 Task: Send an email with the signature Brian Hall with the subject 'Request for a quote' and the message 'Thank you for your interest in our product/service.' from softage.1@softage.net to softage.6@softage.net with an attached document Policy_document.docx and move the email from Sent Items to the folder Books
Action: Mouse moved to (649, 207)
Screenshot: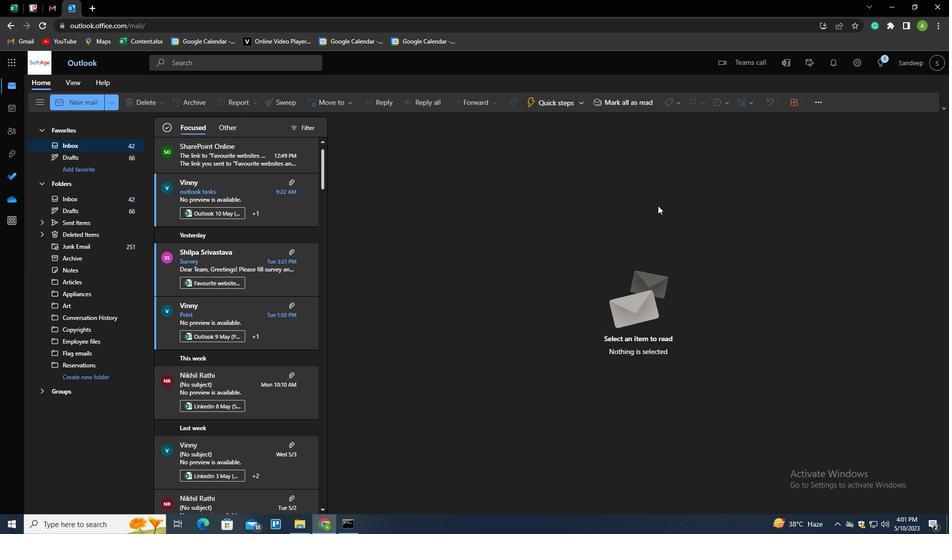 
Action: Key pressed n
Screenshot: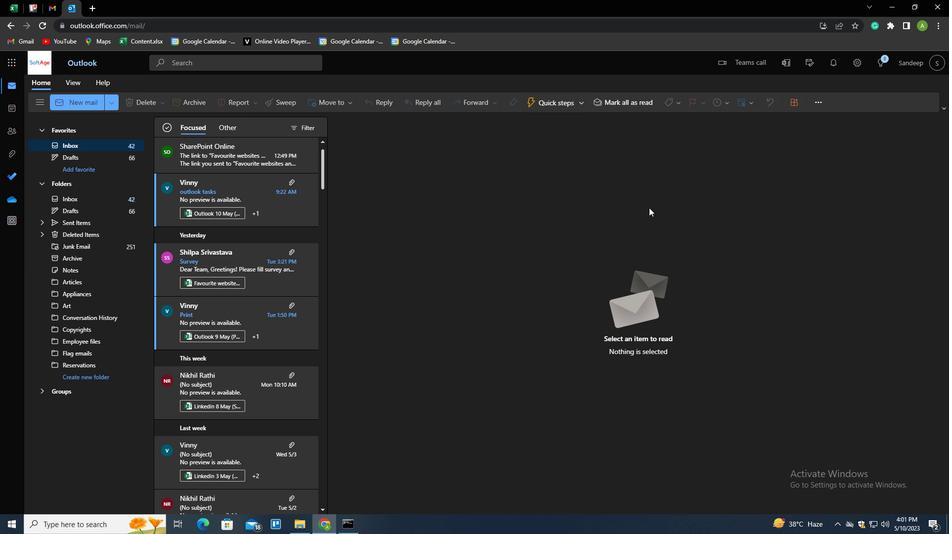
Action: Mouse moved to (662, 103)
Screenshot: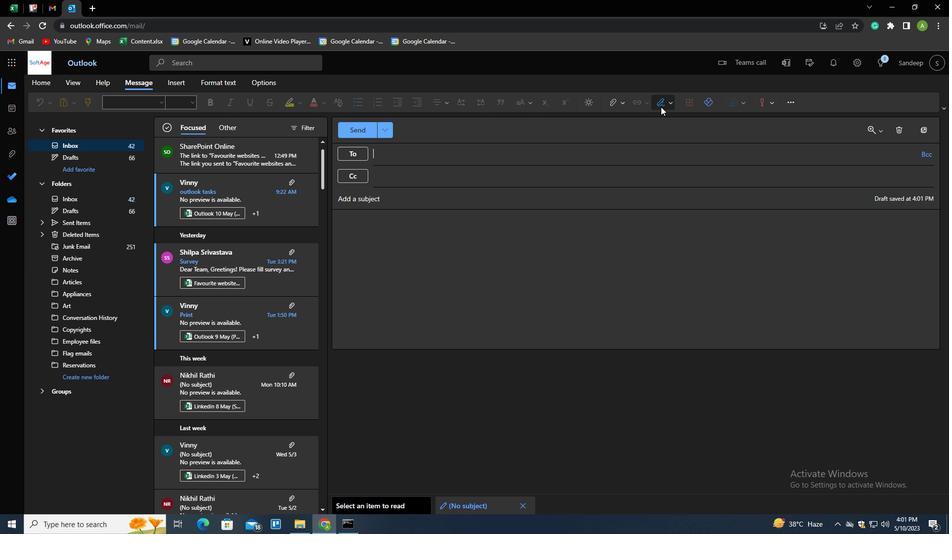 
Action: Mouse pressed left at (662, 103)
Screenshot: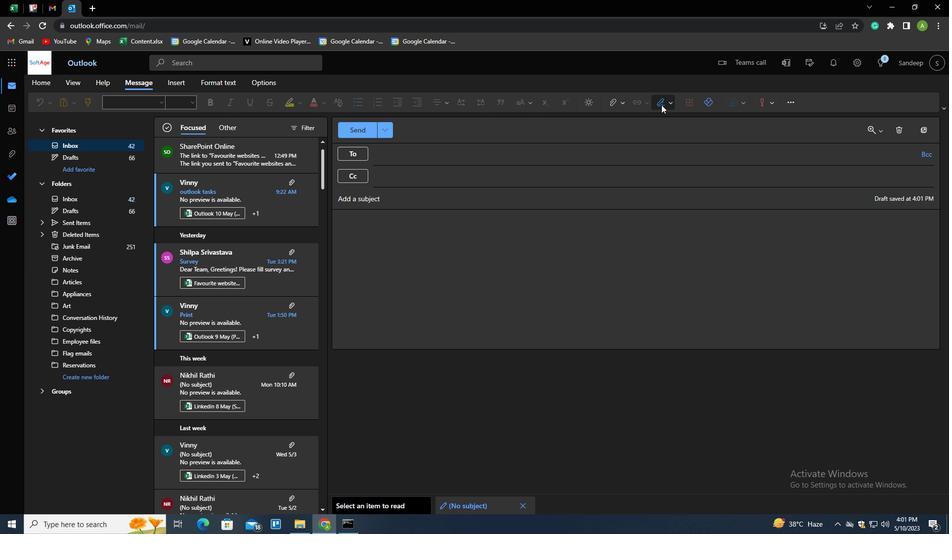 
Action: Mouse moved to (657, 119)
Screenshot: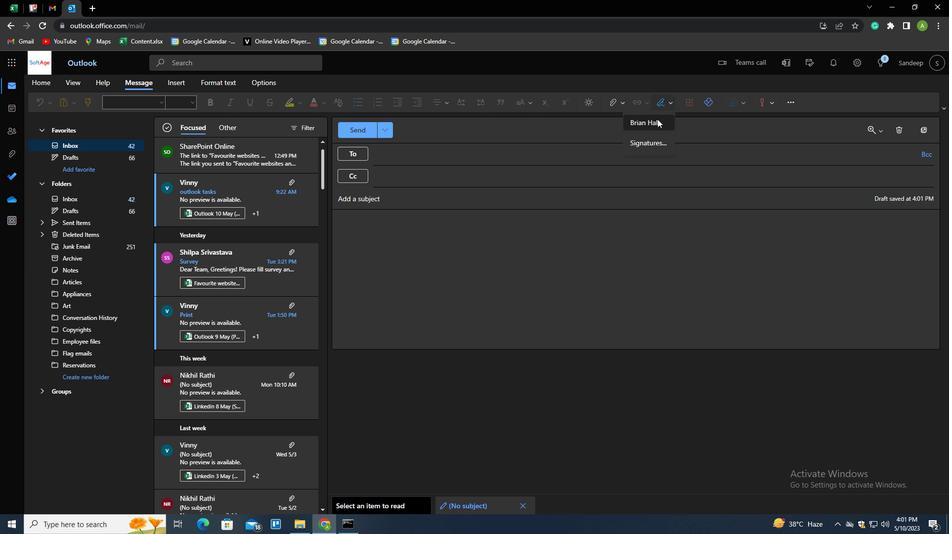 
Action: Mouse pressed left at (657, 119)
Screenshot: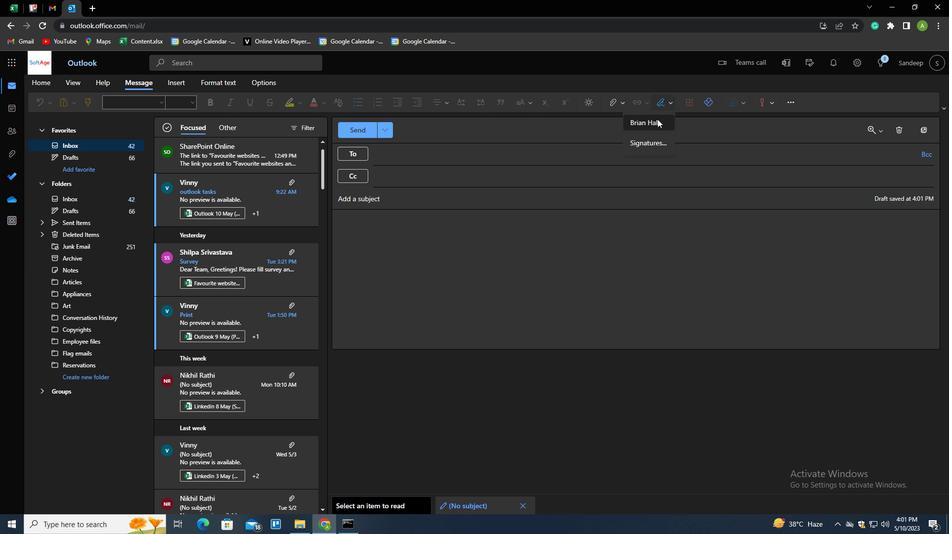 
Action: Mouse moved to (384, 196)
Screenshot: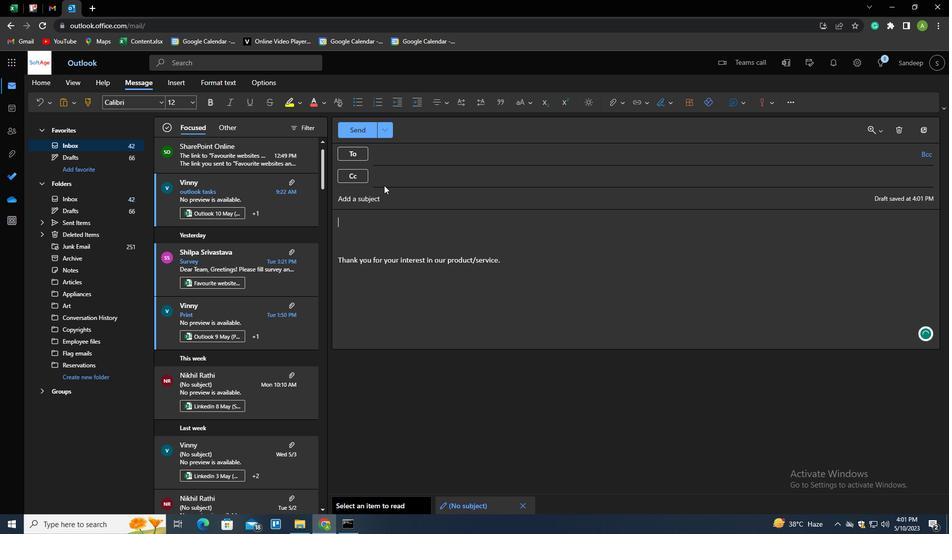 
Action: Mouse pressed left at (384, 196)
Screenshot: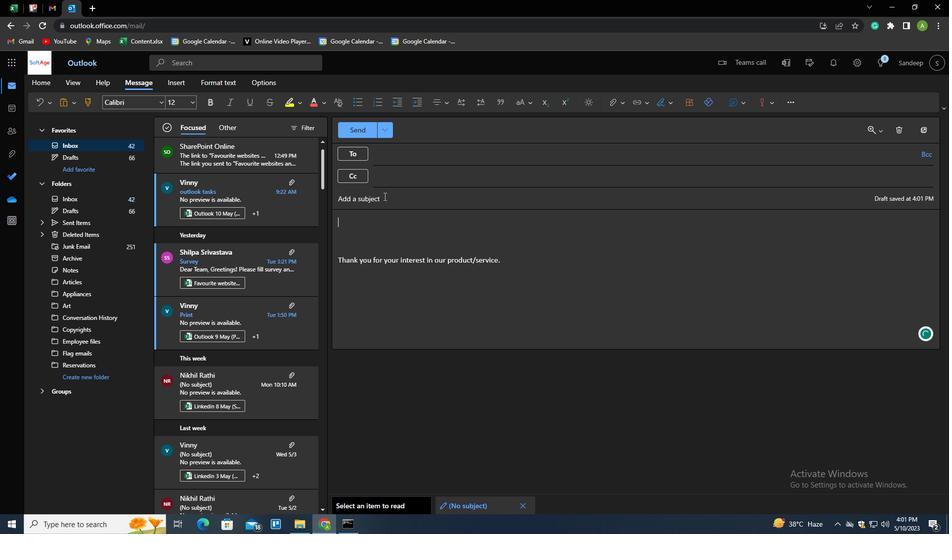 
Action: Key pressed <Key.shift>REA<Key.backspace>QUEST<Key.space>FOR<Key.space>A<Key.space>QUOTE
Screenshot: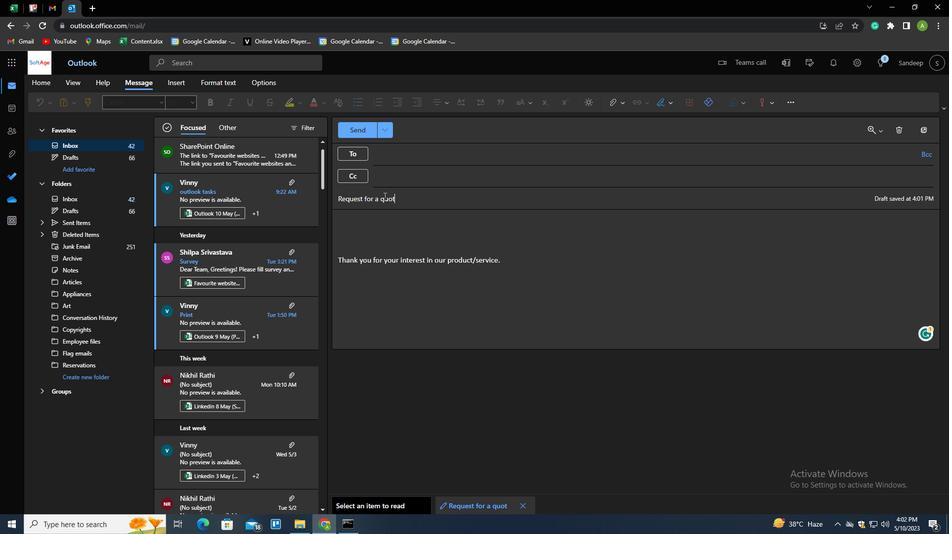 
Action: Mouse moved to (425, 157)
Screenshot: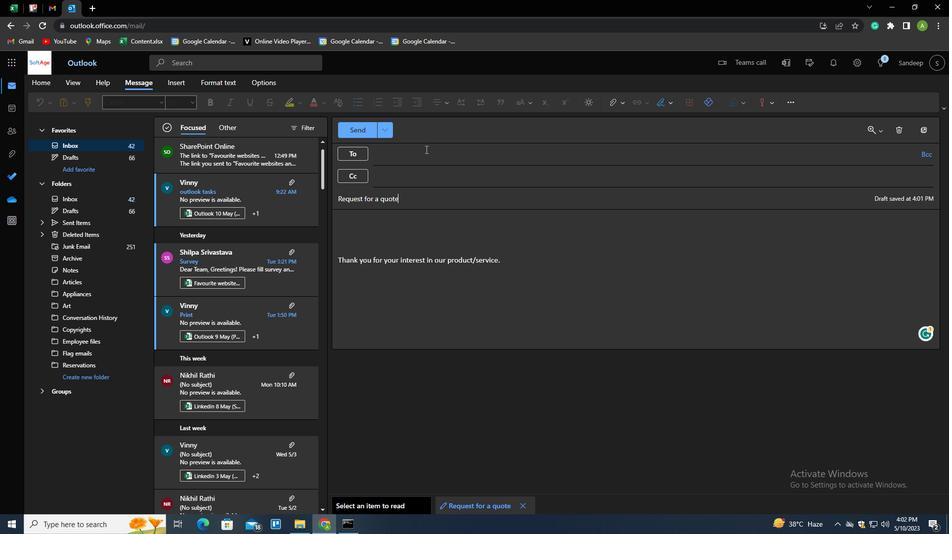 
Action: Mouse pressed left at (425, 157)
Screenshot: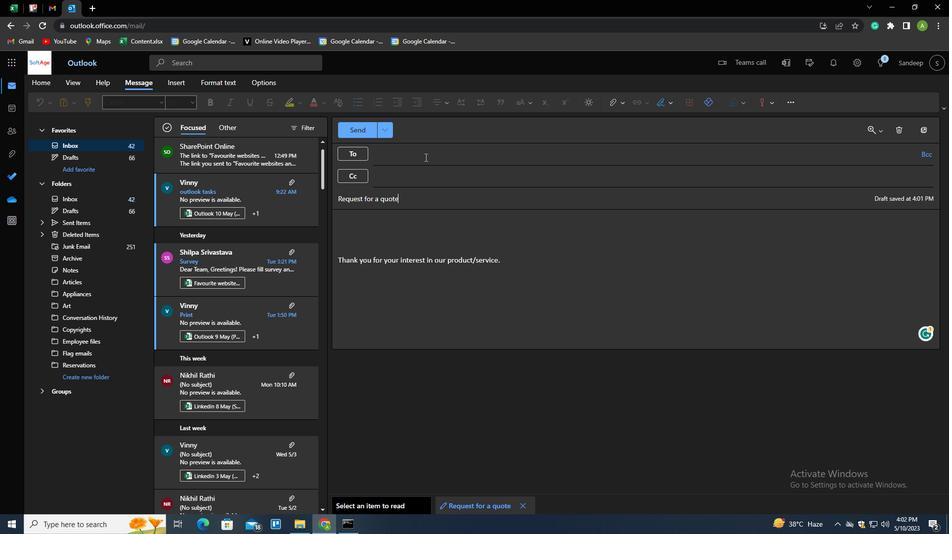 
Action: Key pressed SOFTAGE.6<Key.shift><Key.shift><Key.shift><Key.shift><Key.shift><Key.shift><Key.shift><Key.shift><Key.shift>@SOFTAGE.NET
Screenshot: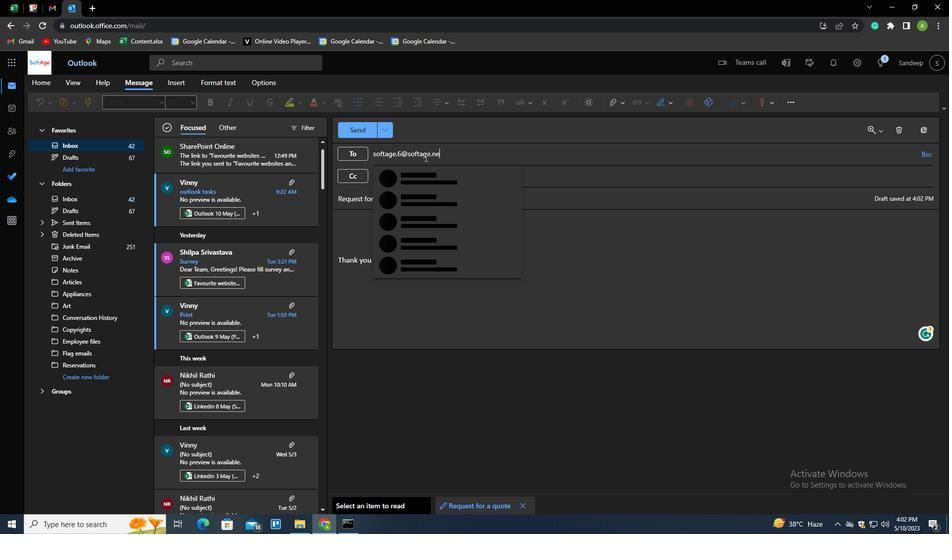 
Action: Mouse moved to (426, 179)
Screenshot: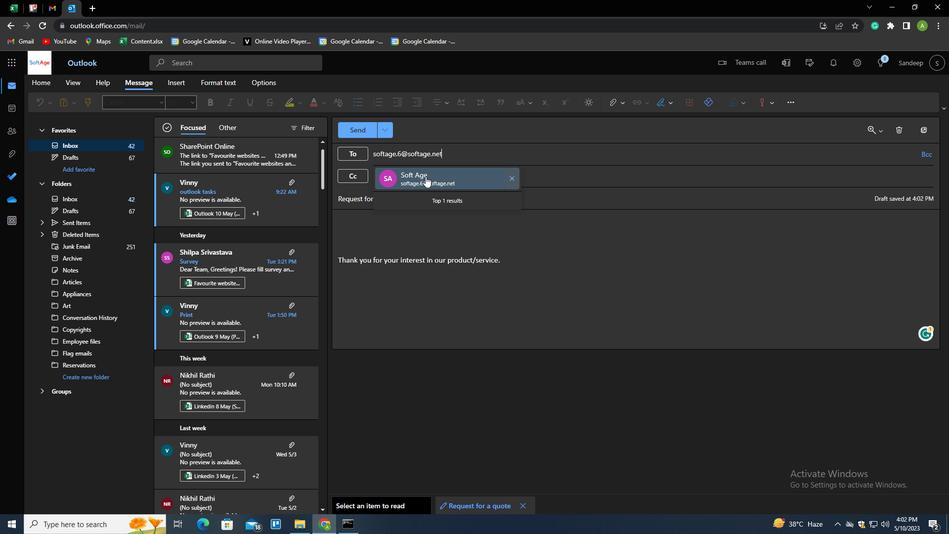 
Action: Mouse pressed left at (426, 179)
Screenshot: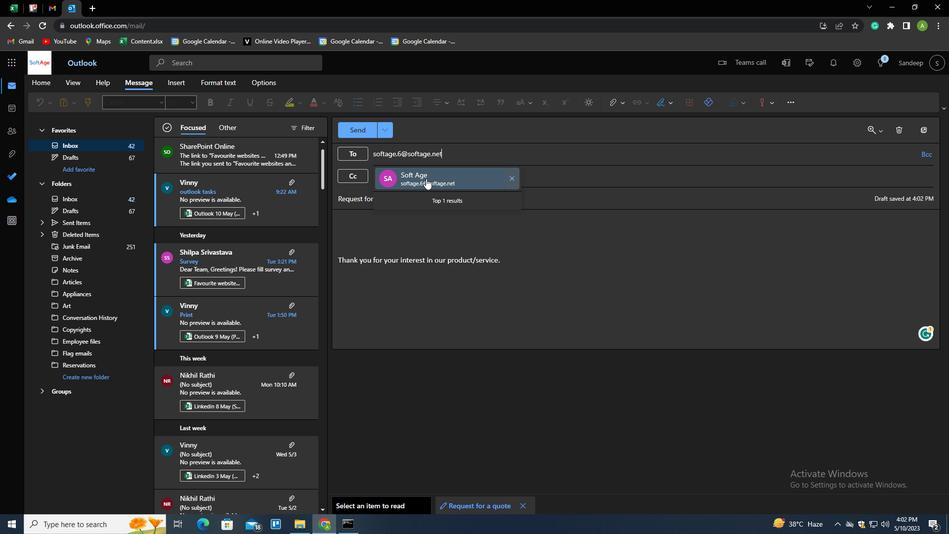 
Action: Mouse moved to (510, 237)
Screenshot: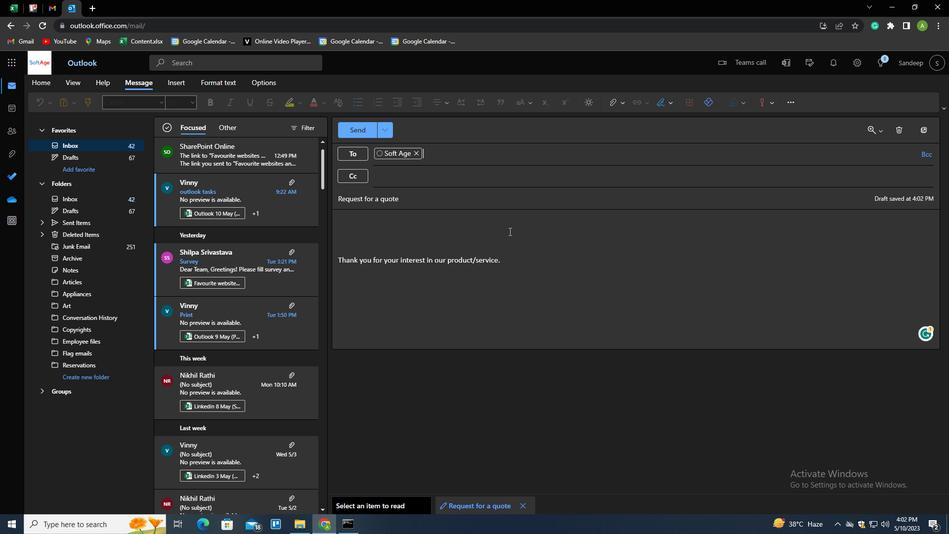 
Action: Mouse pressed left at (510, 237)
Screenshot: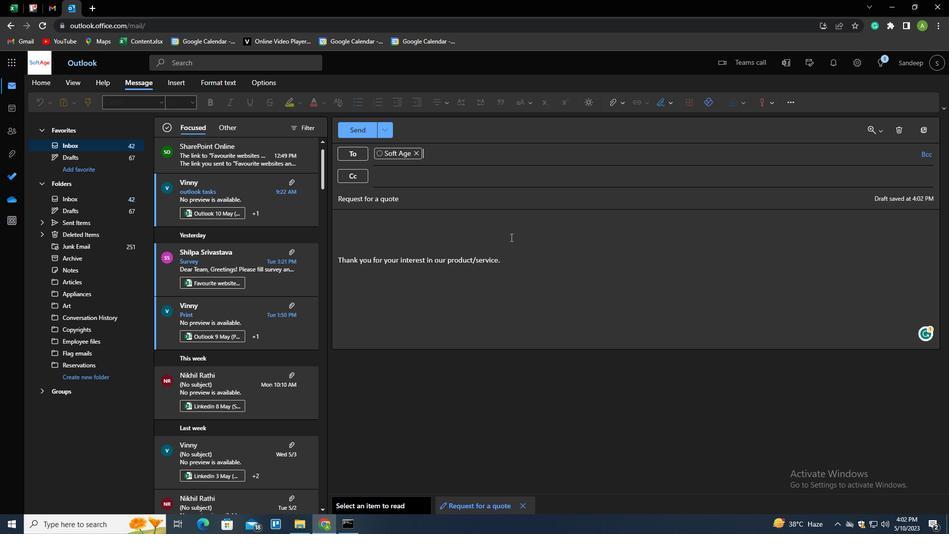 
Action: Mouse moved to (619, 106)
Screenshot: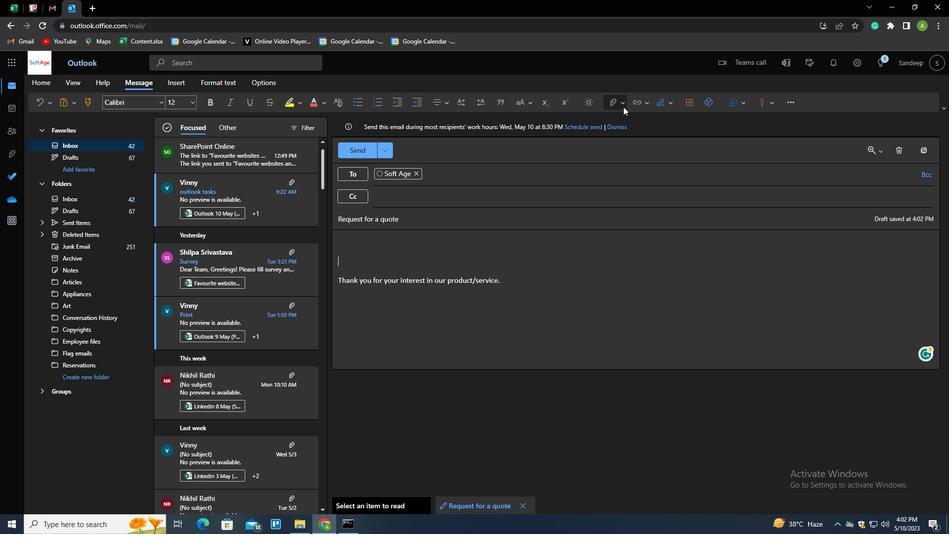 
Action: Mouse pressed left at (619, 106)
Screenshot: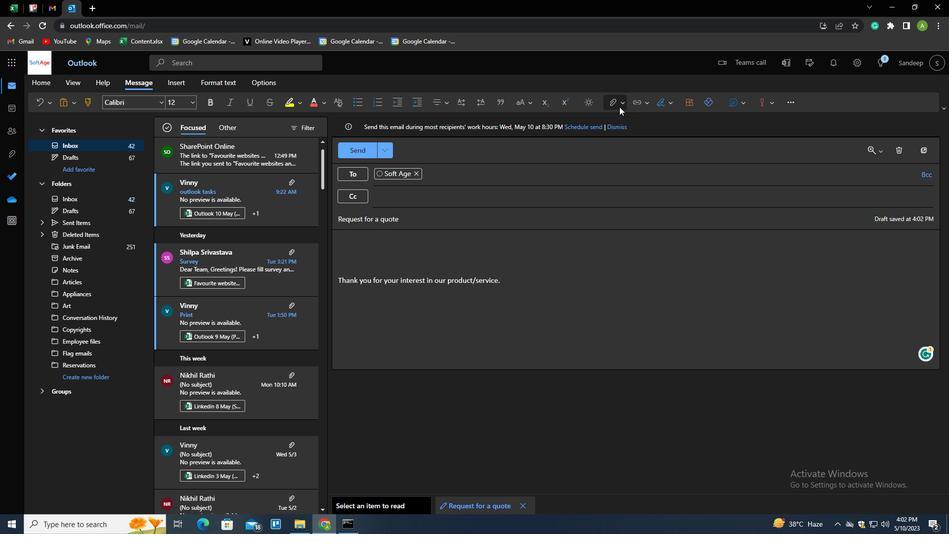 
Action: Mouse moved to (572, 124)
Screenshot: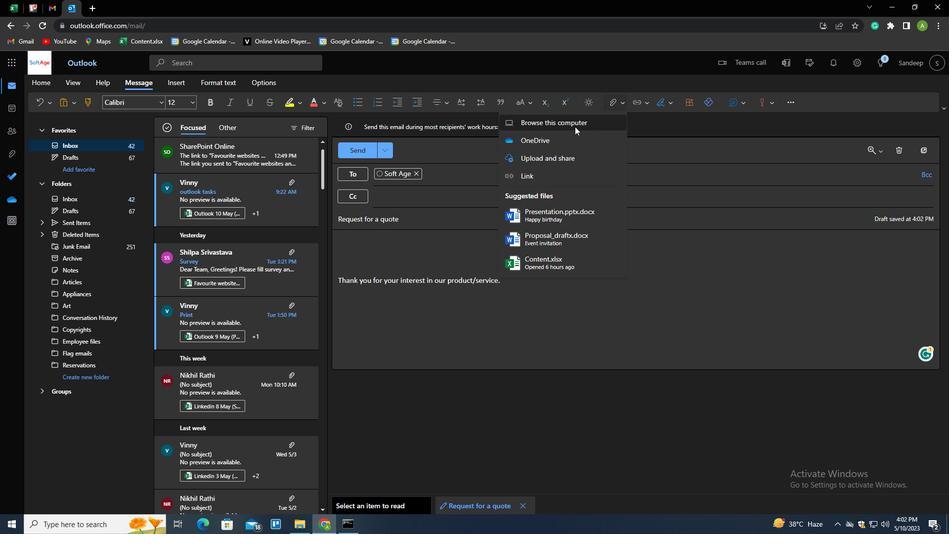 
Action: Mouse pressed left at (572, 124)
Screenshot: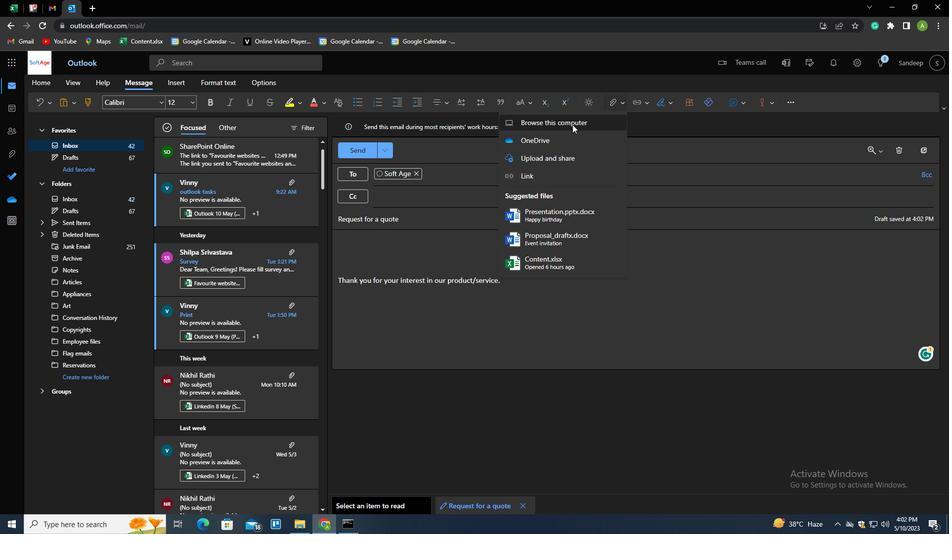 
Action: Mouse moved to (132, 96)
Screenshot: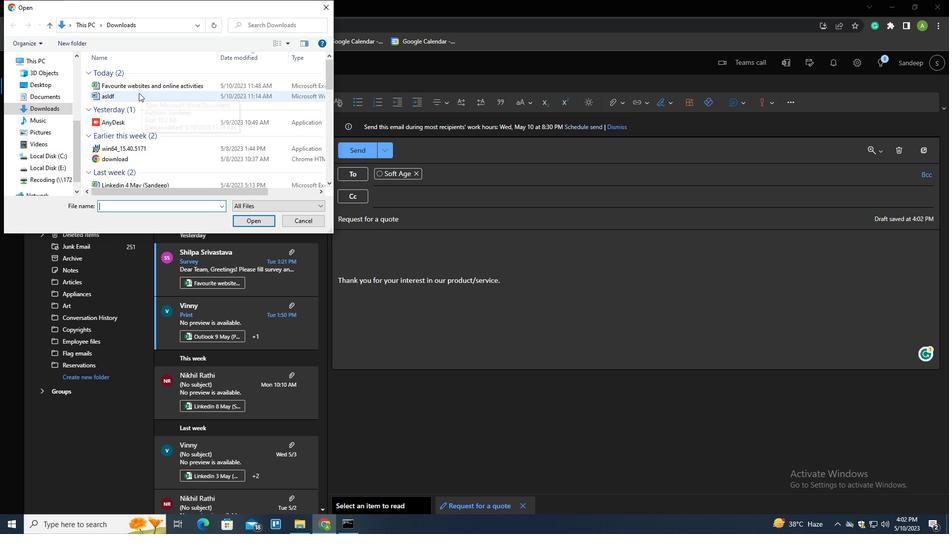 
Action: Mouse pressed right at (132, 96)
Screenshot: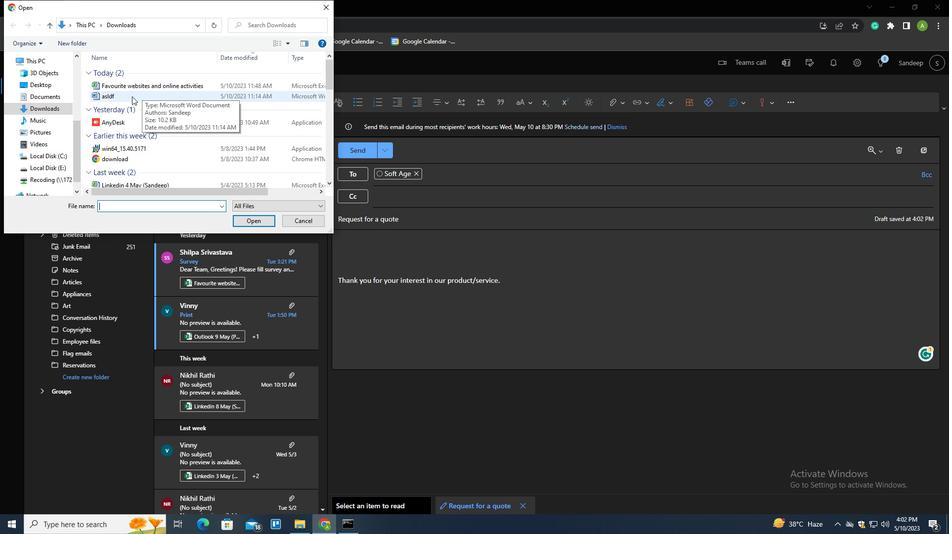 
Action: Mouse moved to (120, 96)
Screenshot: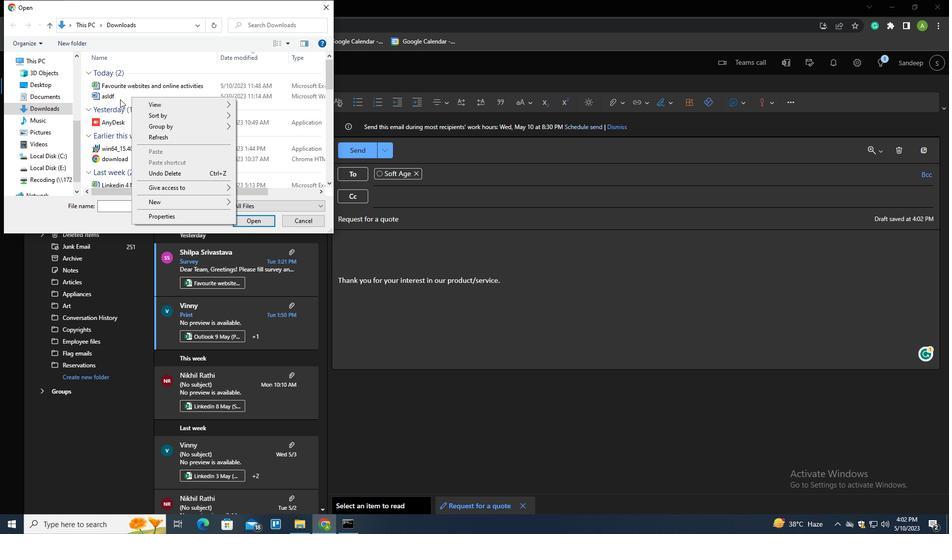 
Action: Mouse pressed left at (120, 96)
Screenshot: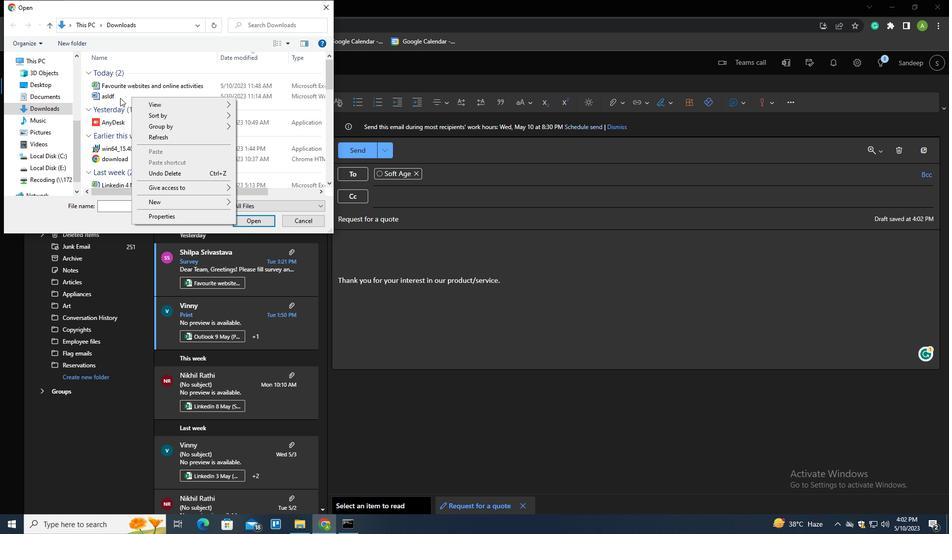 
Action: Mouse pressed right at (120, 96)
Screenshot: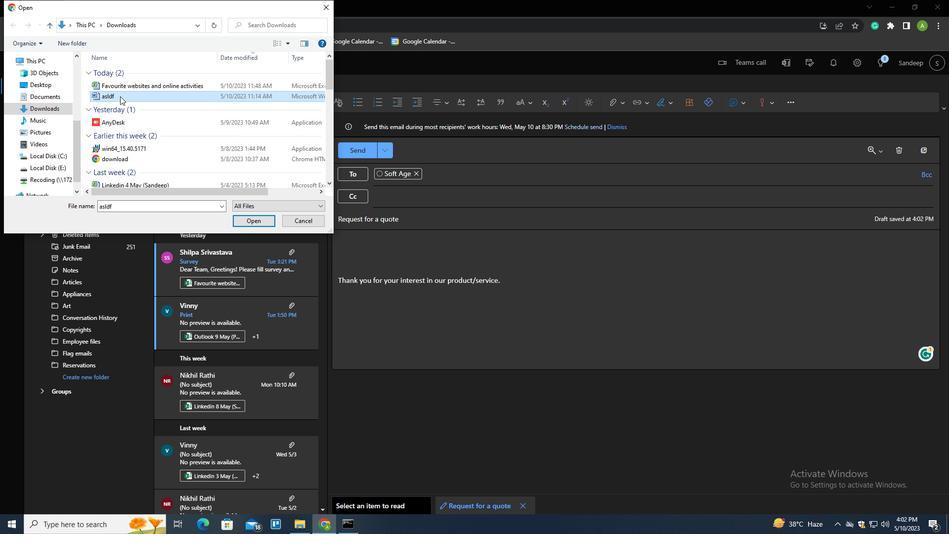
Action: Mouse moved to (154, 281)
Screenshot: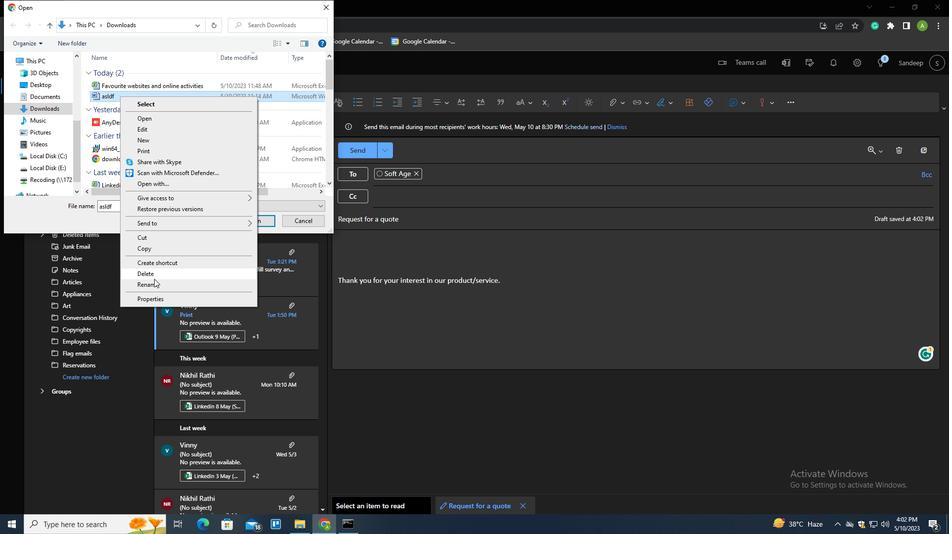 
Action: Mouse pressed left at (154, 281)
Screenshot: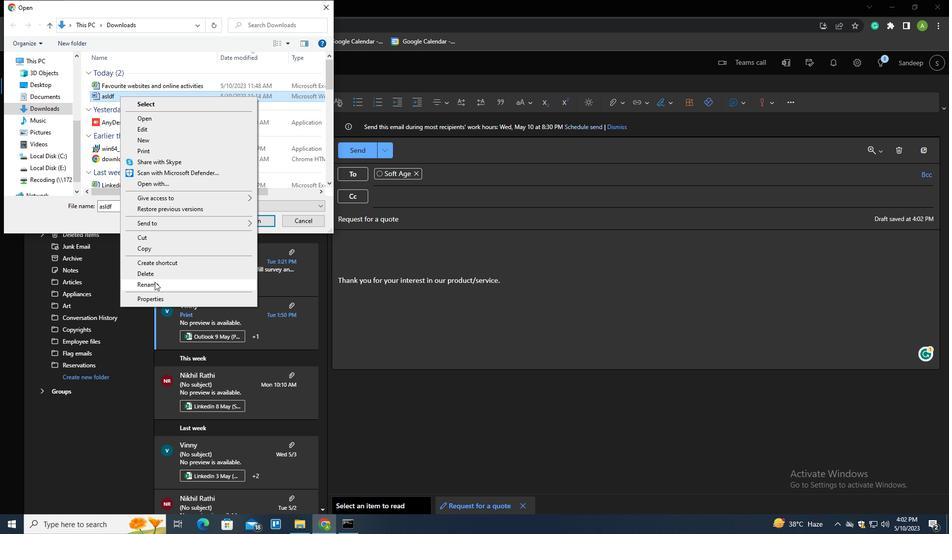 
Action: Mouse moved to (166, 216)
Screenshot: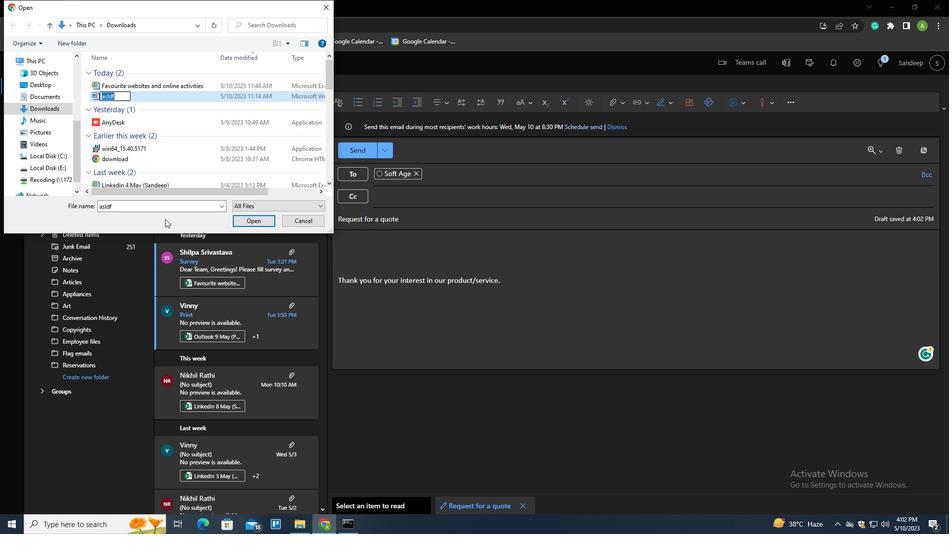 
Action: Key pressed <Key.backspace><Key.shift>POLICY<Key.shift>_S<Key.backspace>DOCUMENTS,<Key.backspace>.DOCX
Screenshot: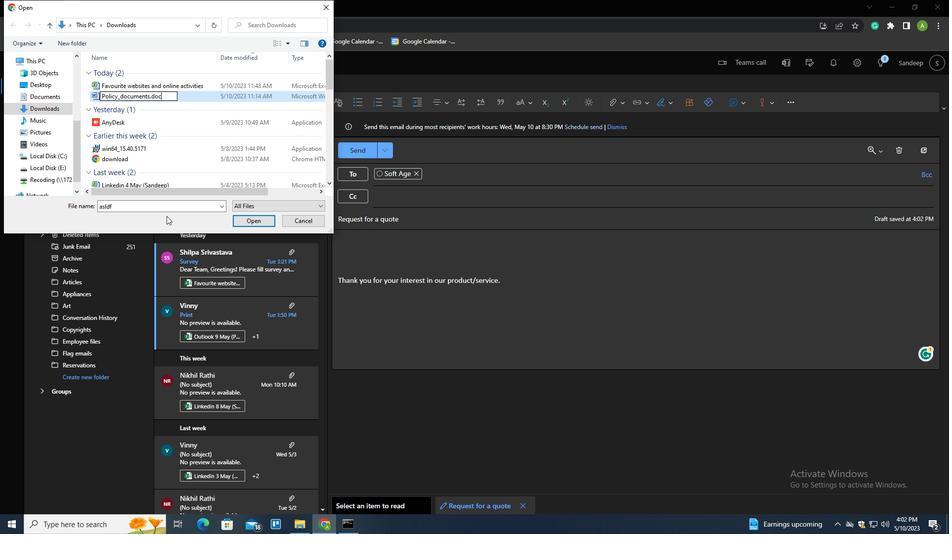
Action: Mouse moved to (231, 92)
Screenshot: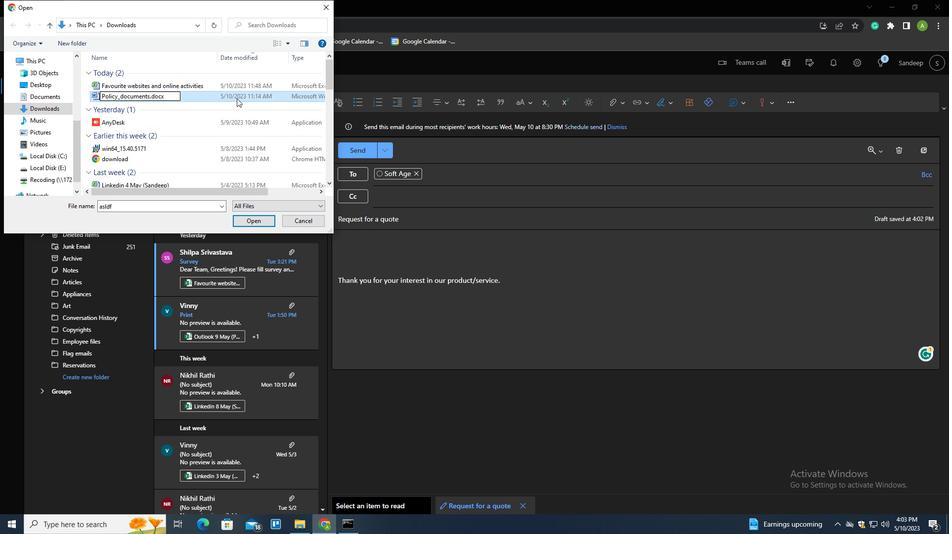 
Action: Mouse pressed left at (231, 92)
Screenshot: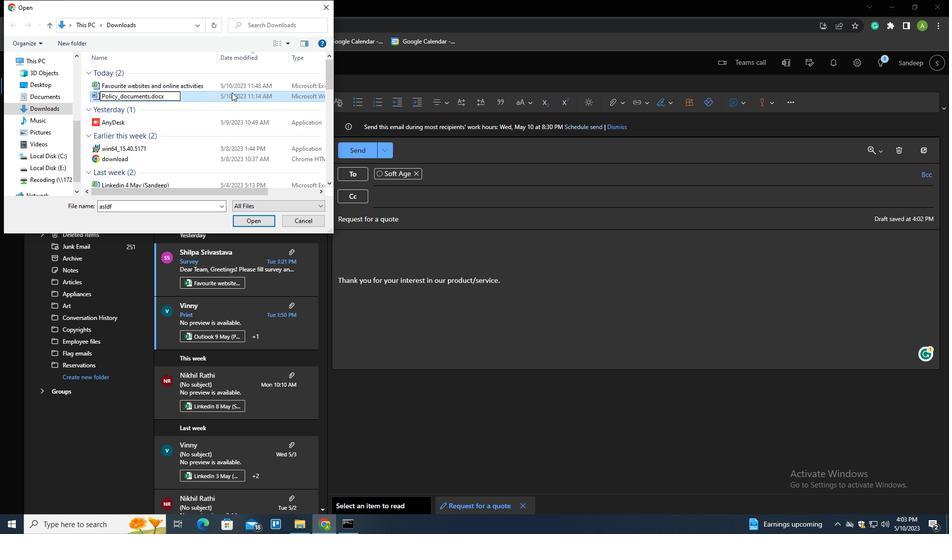 
Action: Mouse moved to (250, 218)
Screenshot: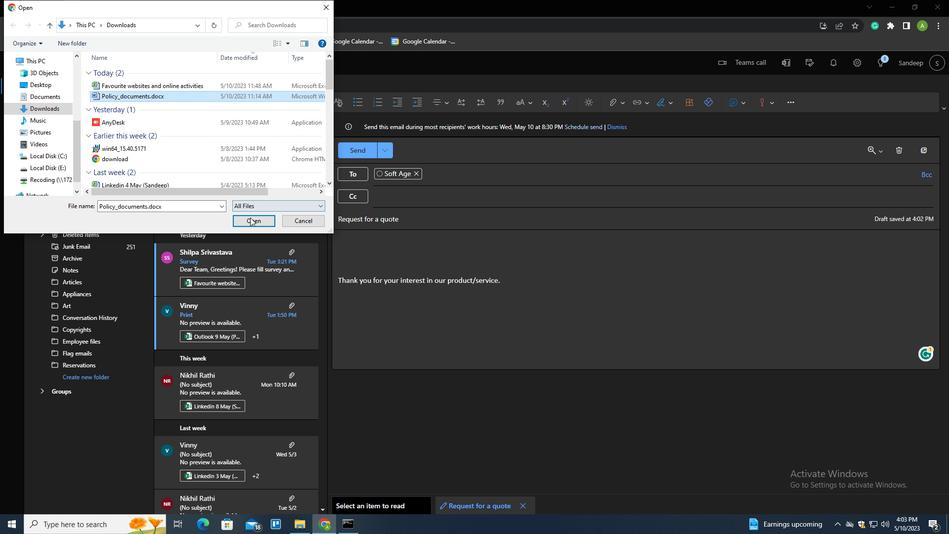 
Action: Mouse pressed left at (250, 218)
Screenshot: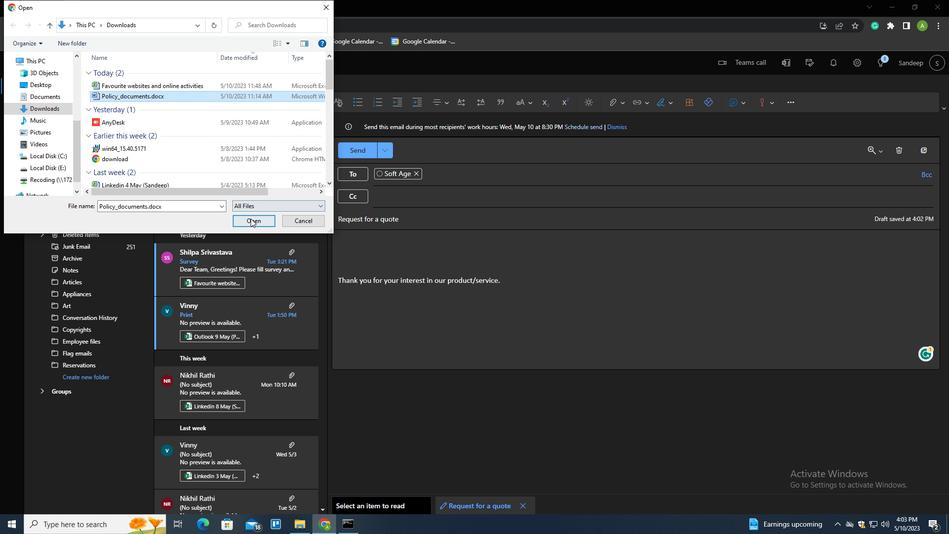 
Action: Mouse moved to (360, 151)
Screenshot: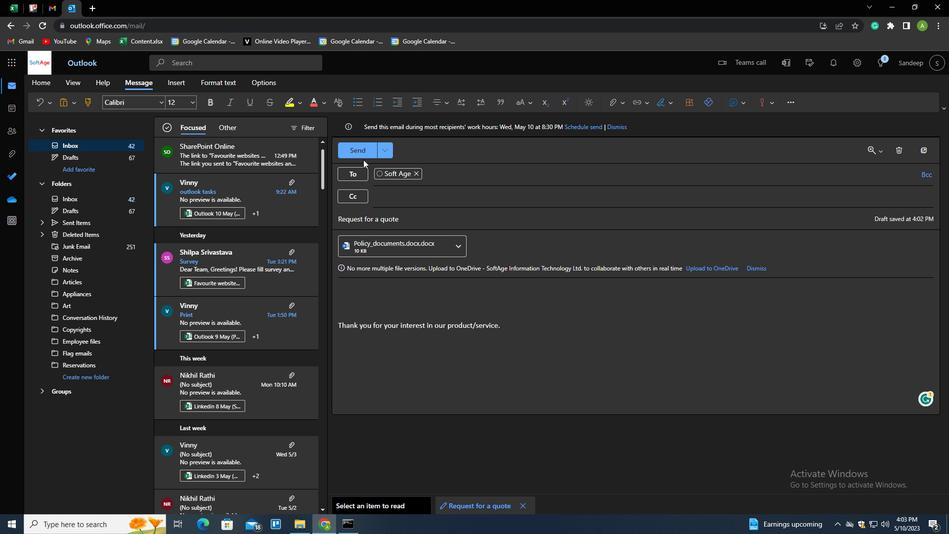 
Action: Mouse pressed left at (360, 151)
Screenshot: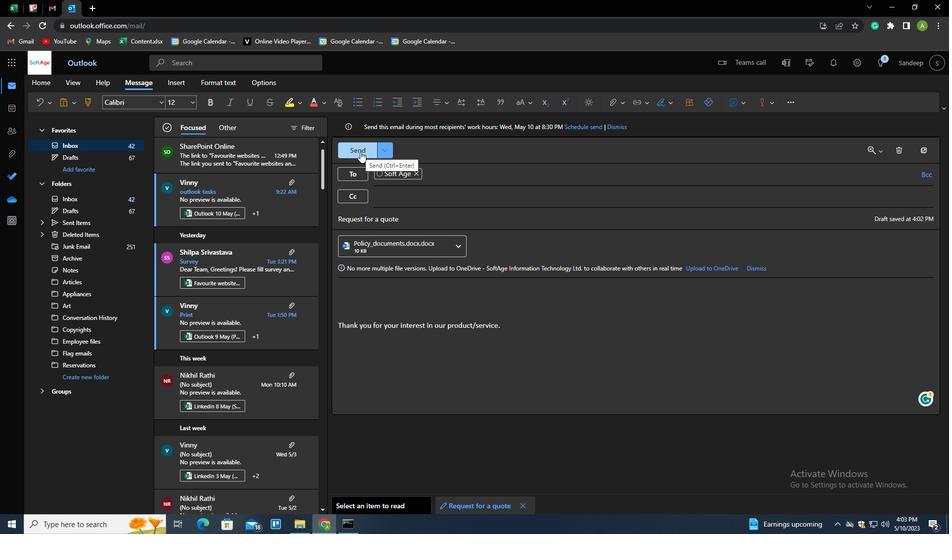 
Action: Mouse moved to (72, 378)
Screenshot: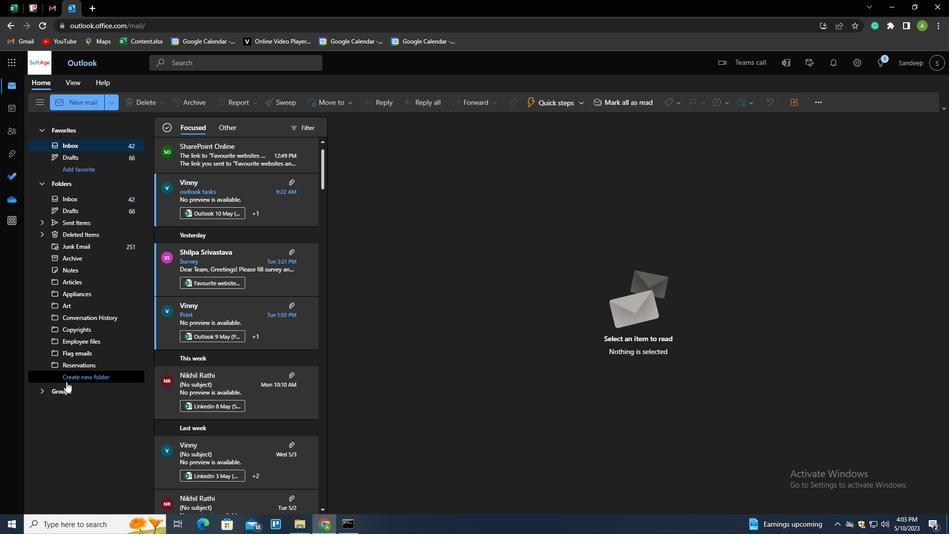 
Action: Mouse pressed left at (72, 378)
Screenshot: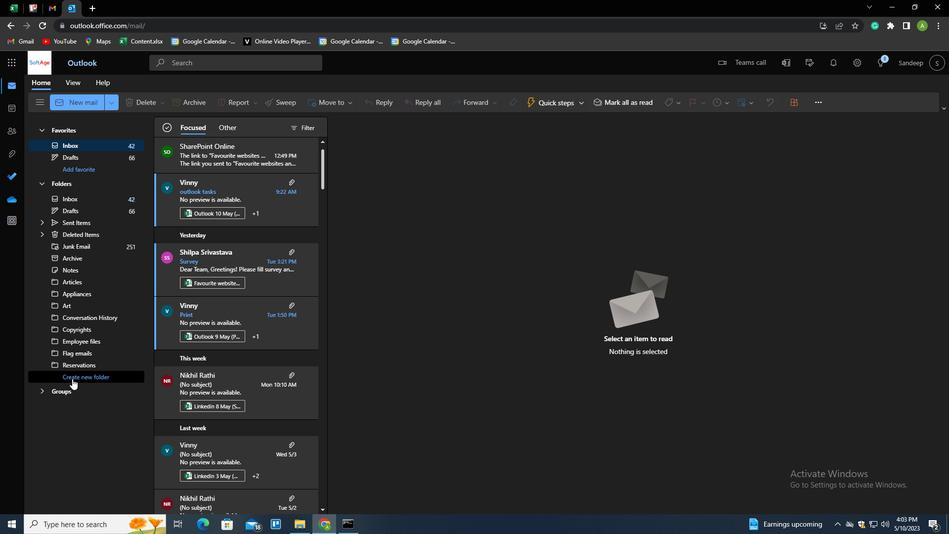 
Action: Key pressed <Key.shift>BOOKS<Key.enter>
Screenshot: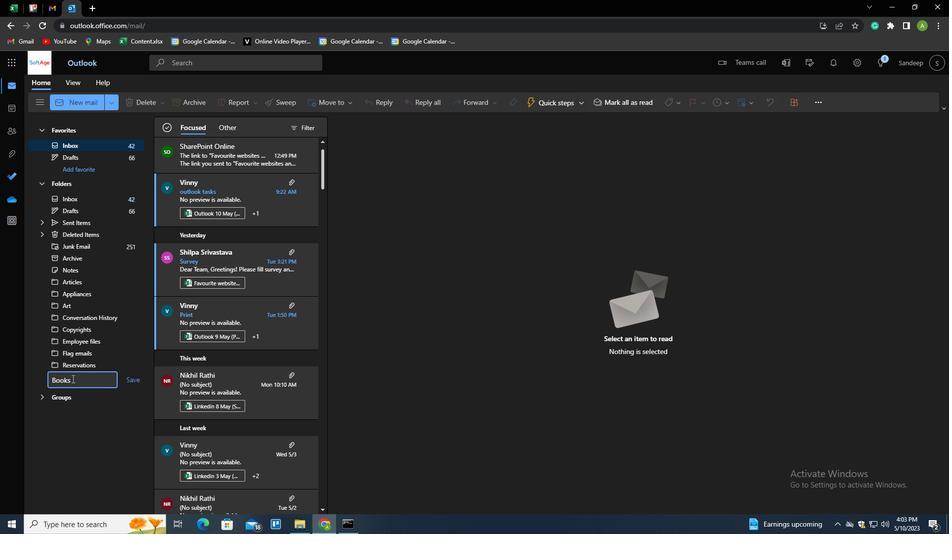 
Action: Mouse moved to (83, 223)
Screenshot: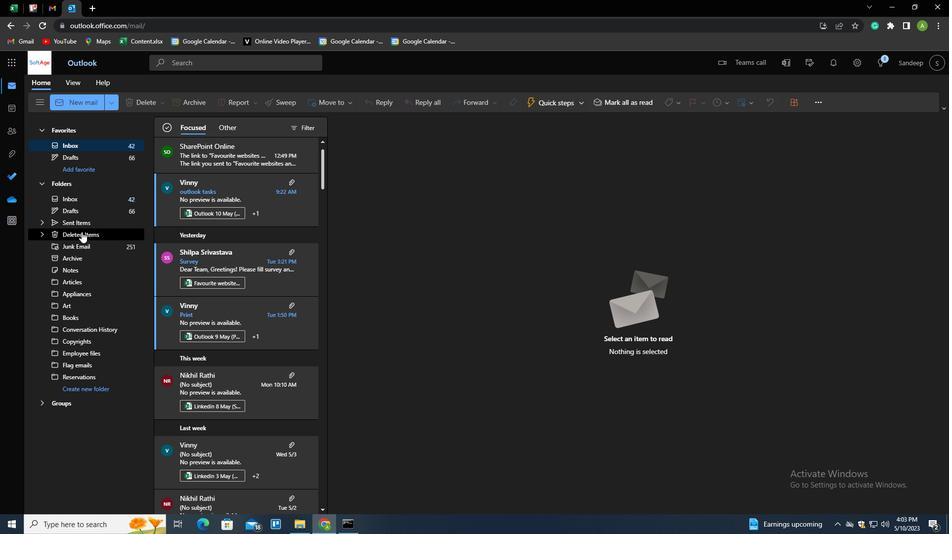 
Action: Mouse pressed left at (83, 223)
Screenshot: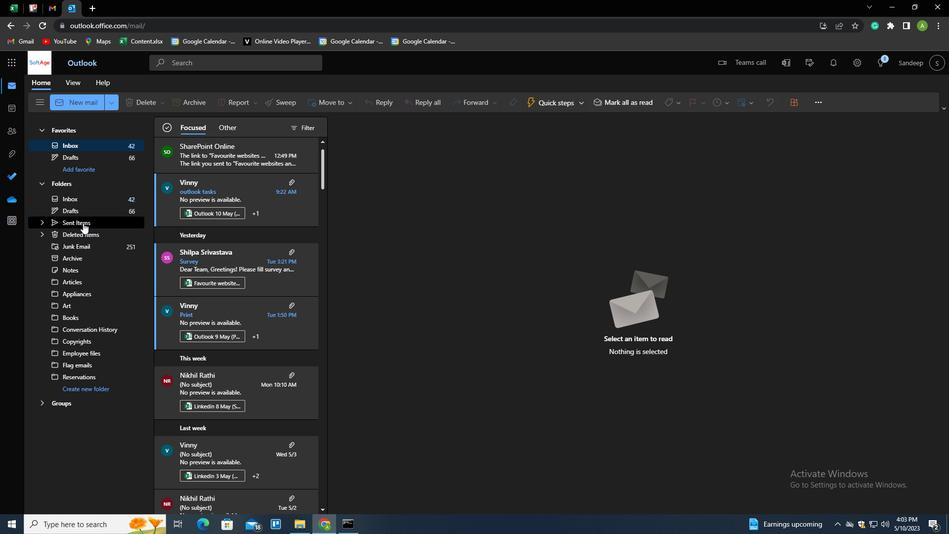 
Action: Mouse moved to (225, 175)
Screenshot: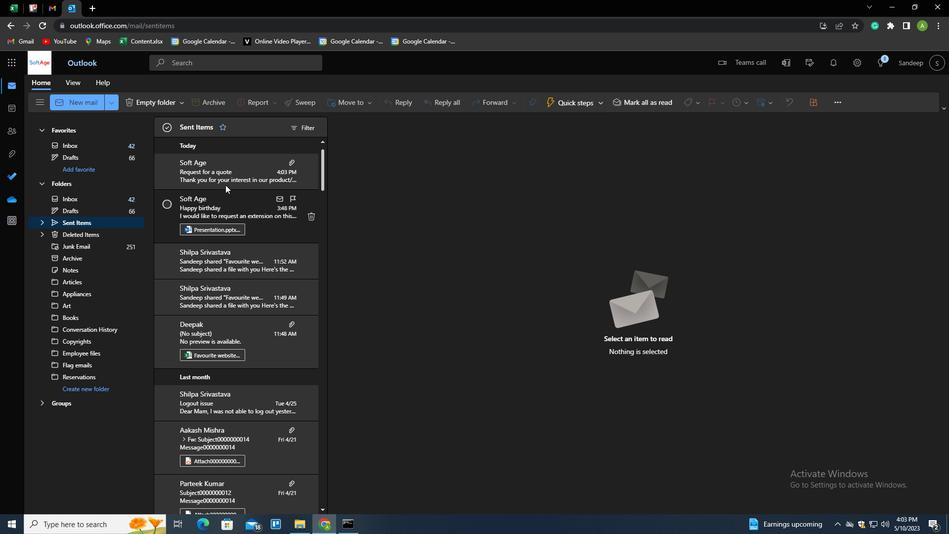 
Action: Mouse scrolled (225, 175) with delta (0, 0)
Screenshot: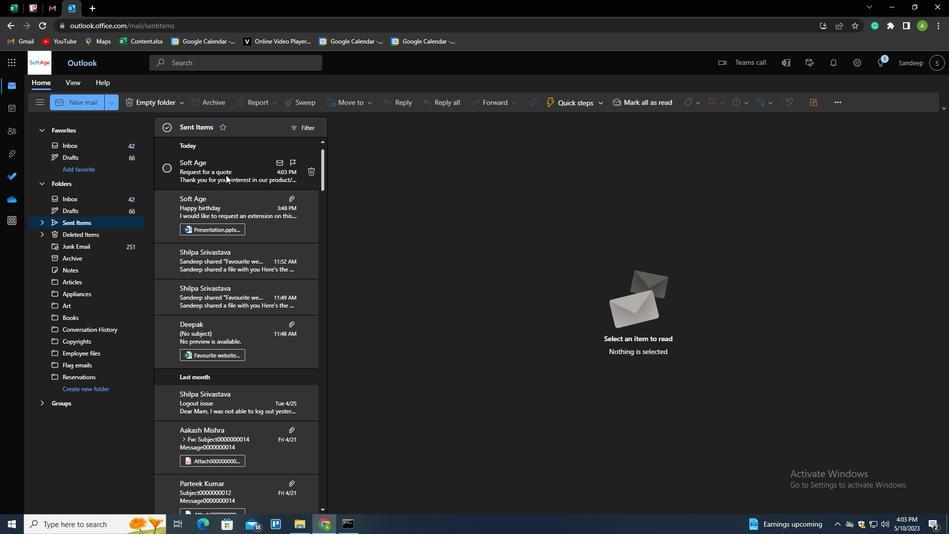 
Action: Mouse scrolled (225, 175) with delta (0, 0)
Screenshot: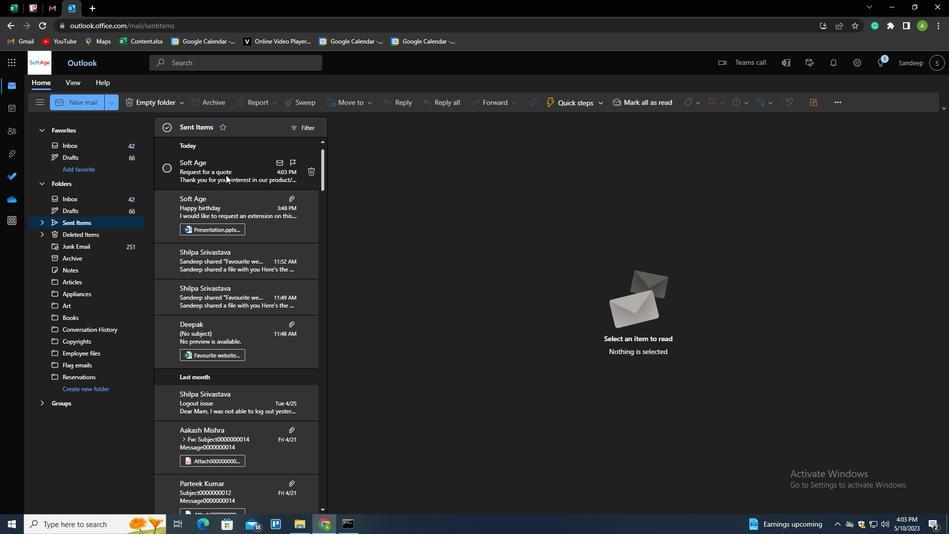 
Action: Mouse moved to (226, 174)
Screenshot: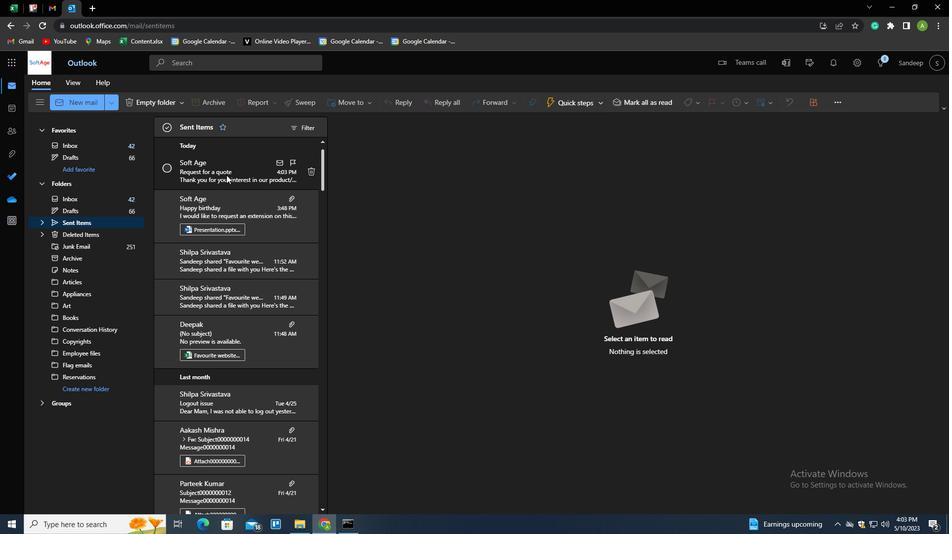 
Action: Mouse scrolled (226, 175) with delta (0, 0)
Screenshot: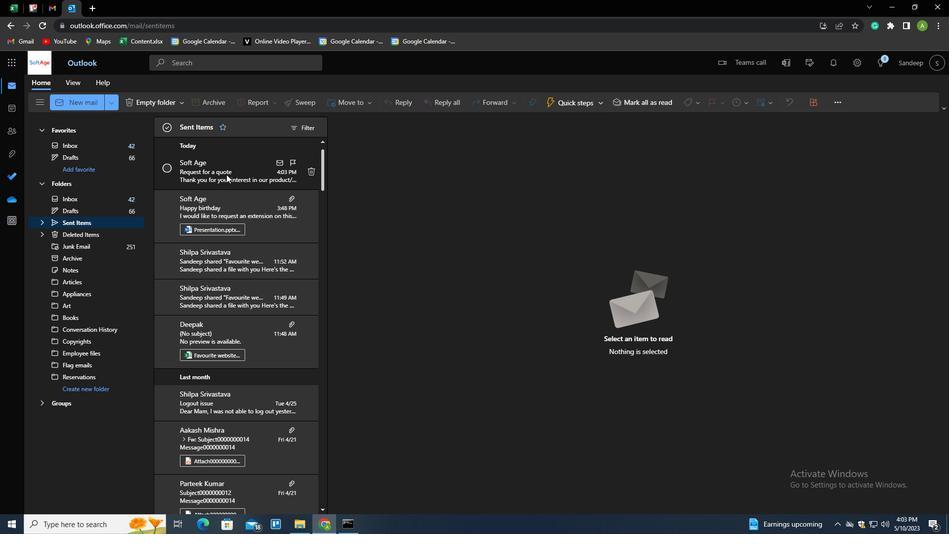 
Action: Mouse moved to (129, 221)
Screenshot: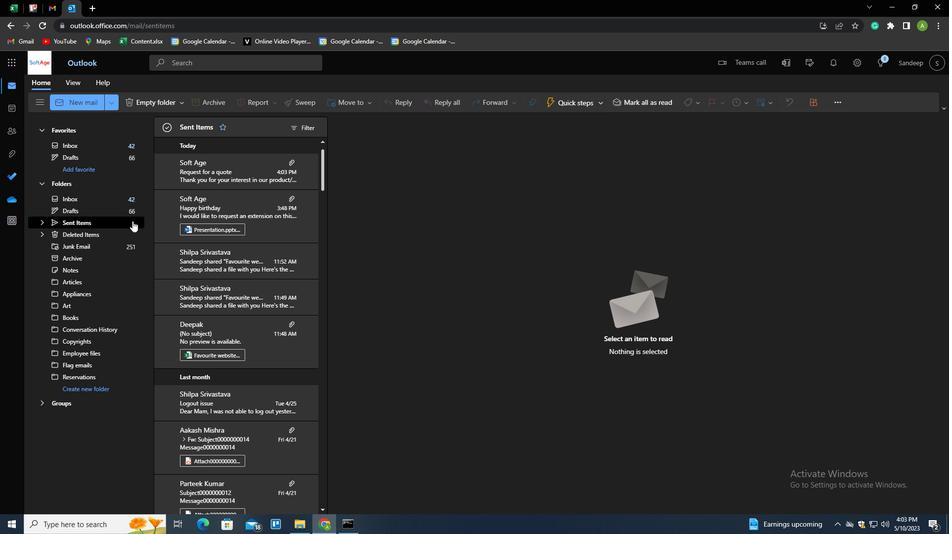 
Action: Mouse pressed left at (129, 221)
Screenshot: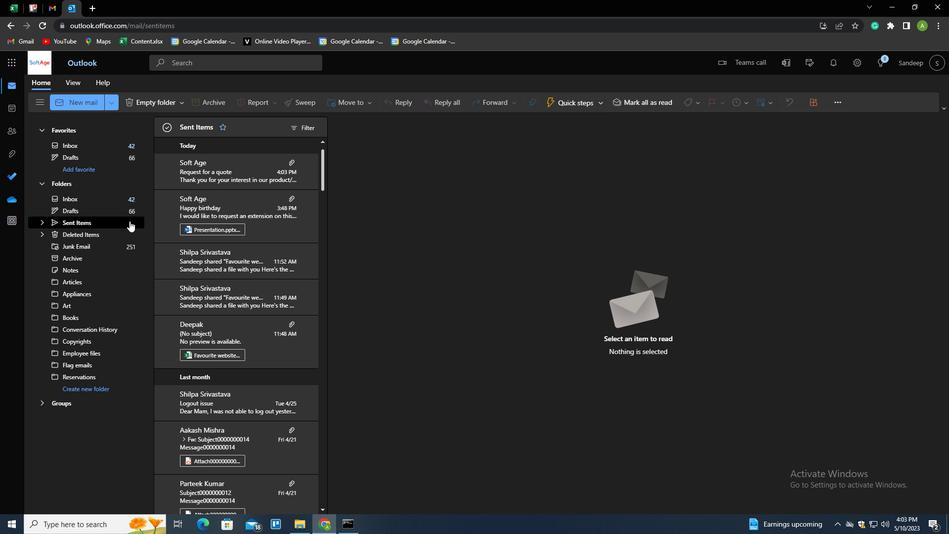 
Action: Mouse moved to (216, 158)
Screenshot: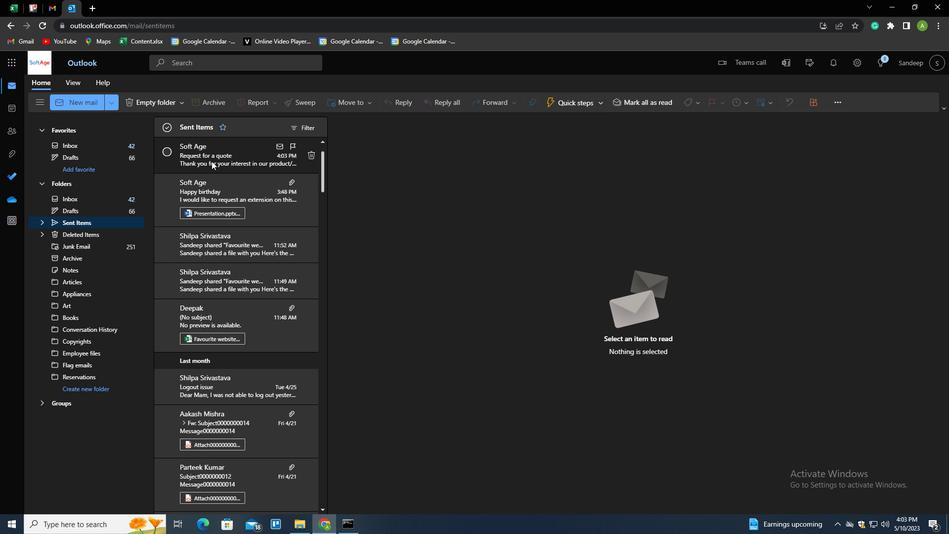 
Action: Mouse pressed right at (216, 158)
Screenshot: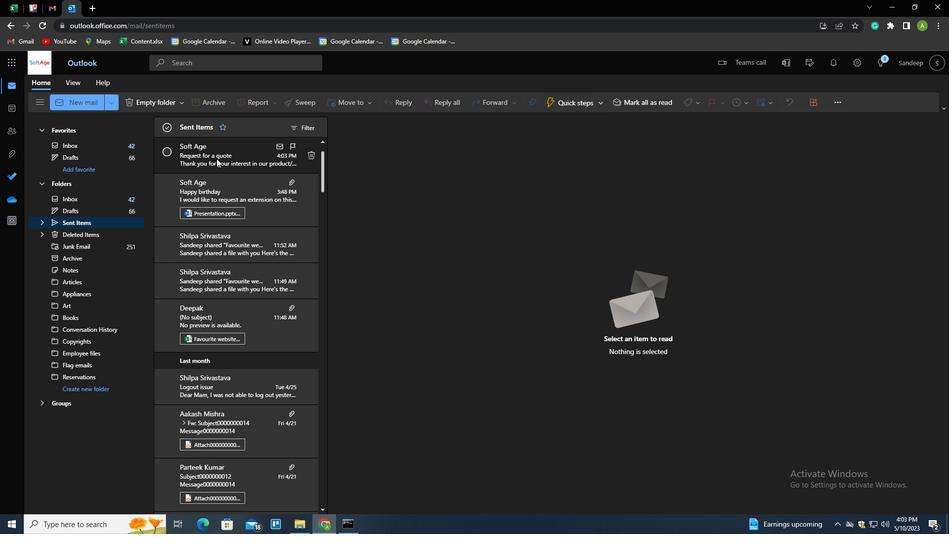 
Action: Mouse moved to (237, 200)
Screenshot: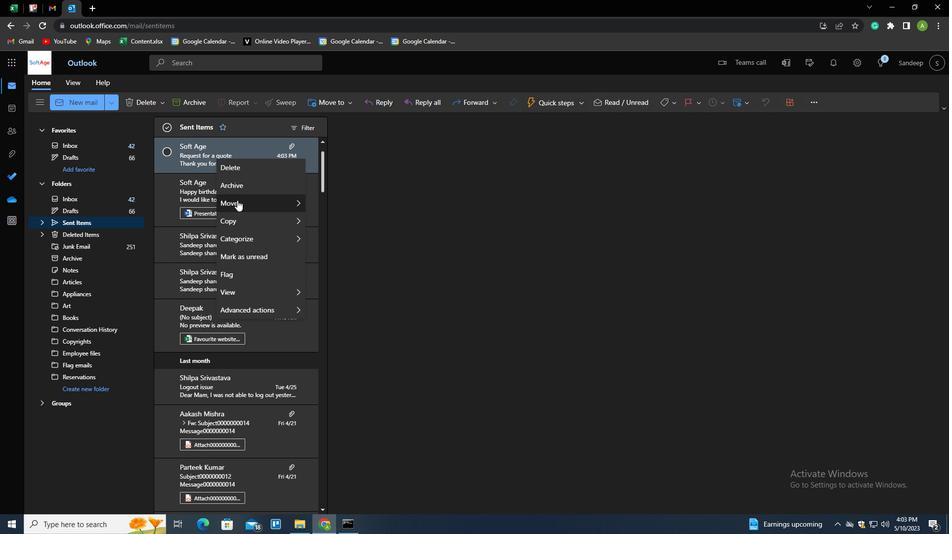 
Action: Mouse pressed left at (237, 200)
Screenshot: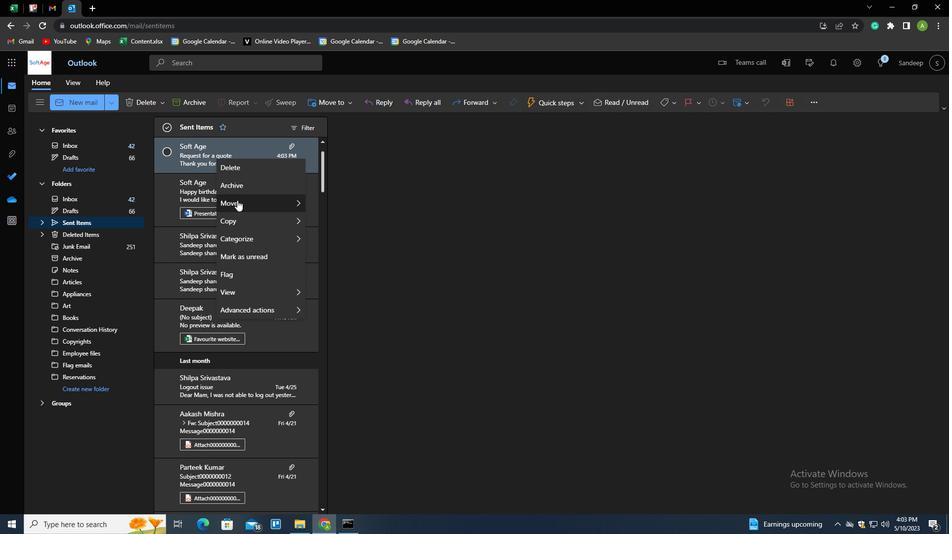 
Action: Mouse moved to (345, 202)
Screenshot: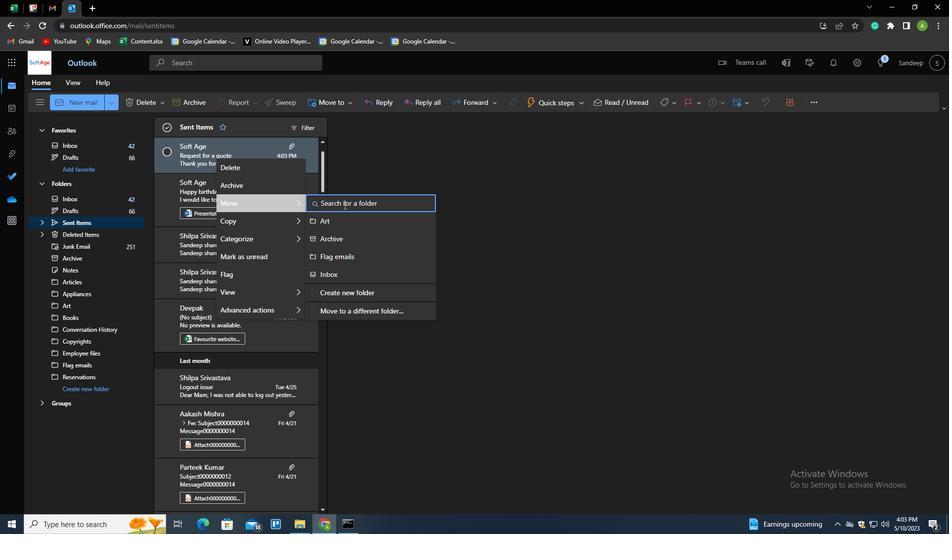 
Action: Mouse pressed left at (345, 202)
Screenshot: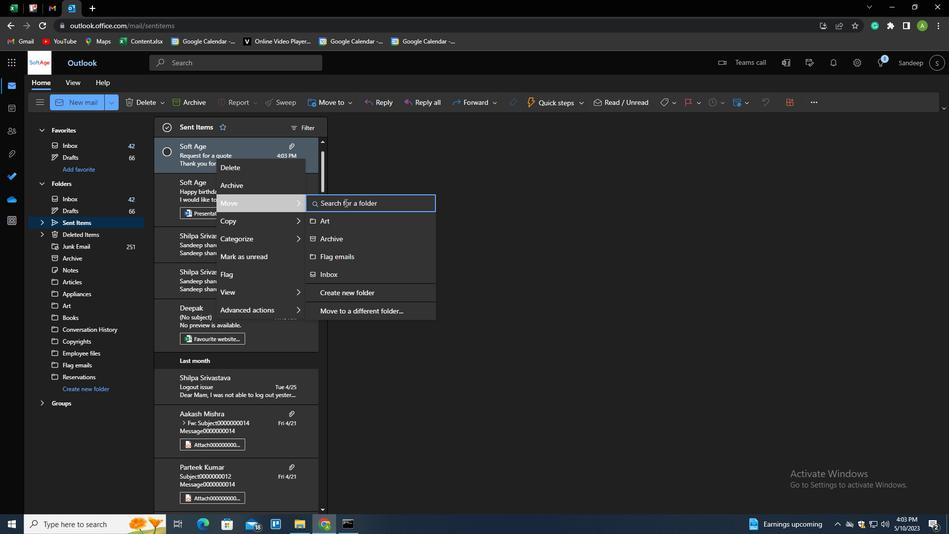 
Action: Key pressed <Key.shift>BOOK
Screenshot: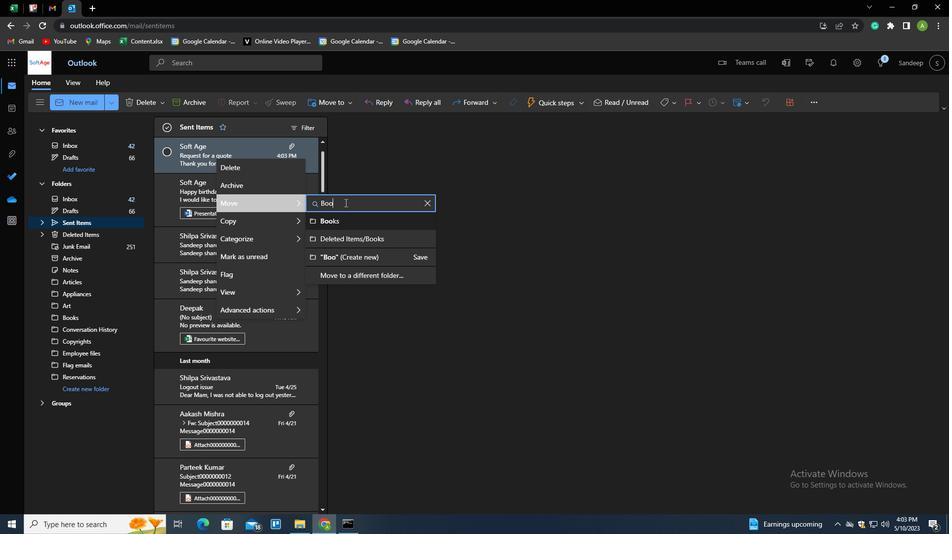 
Action: Mouse moved to (347, 219)
Screenshot: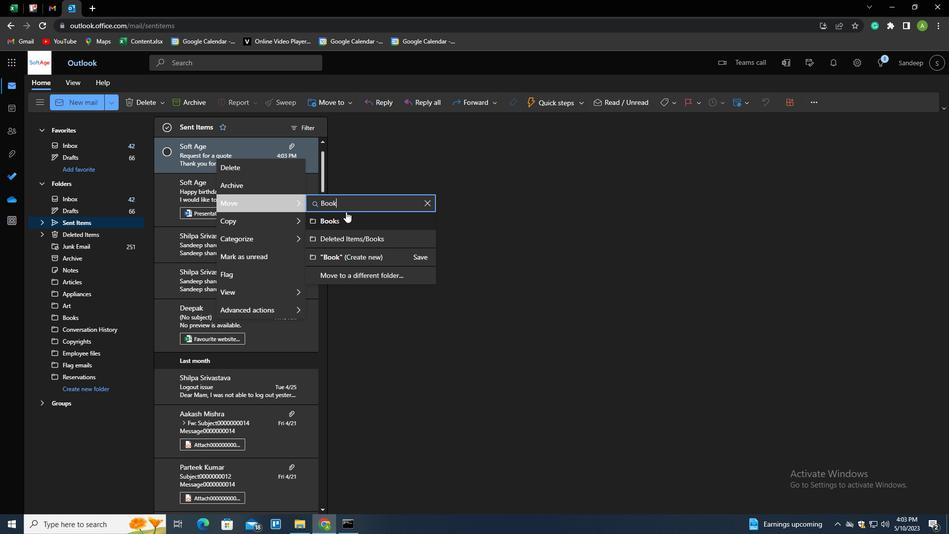
Action: Mouse pressed left at (347, 219)
Screenshot: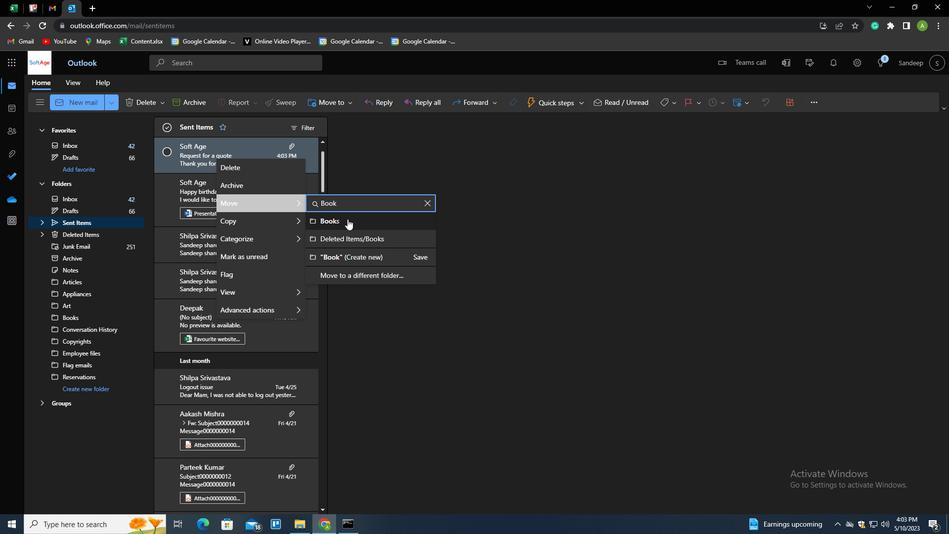
Action: Mouse moved to (511, 373)
Screenshot: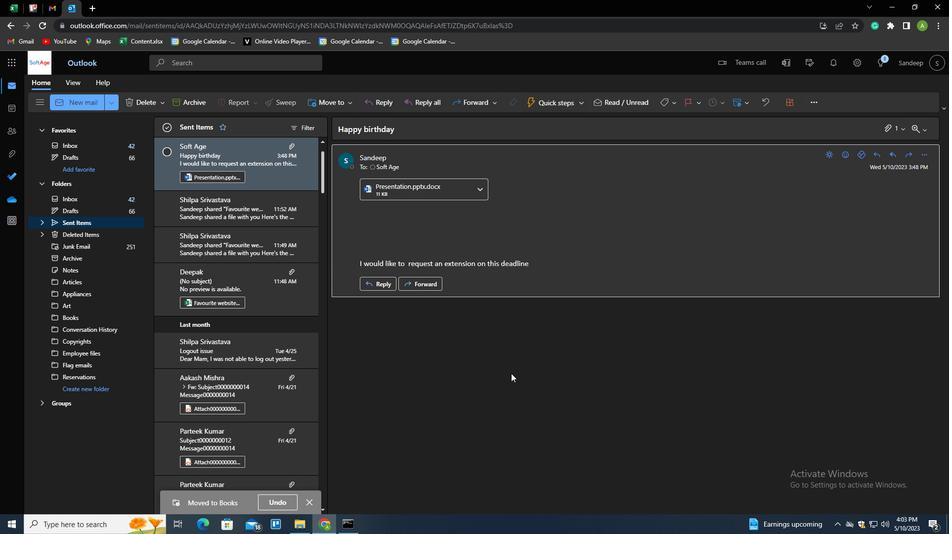 
Action: Mouse pressed left at (511, 373)
Screenshot: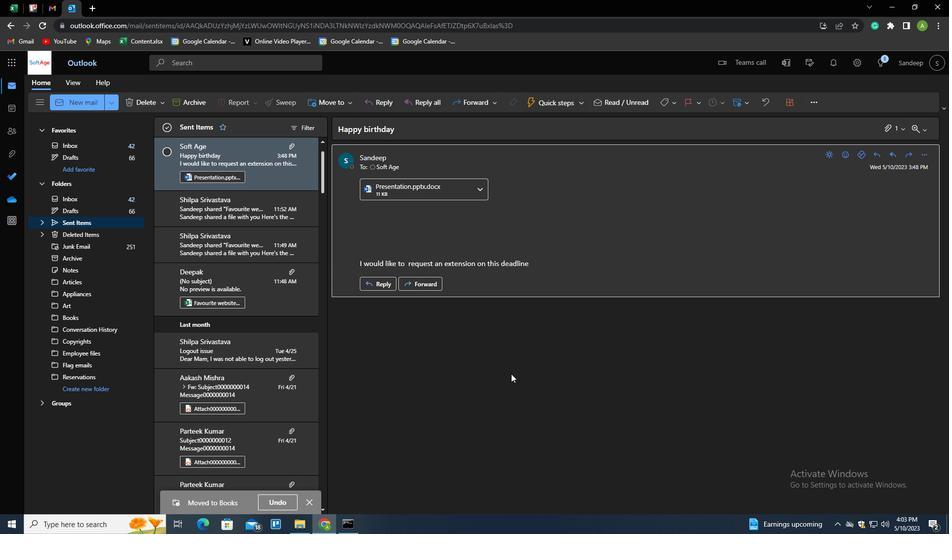 
